 Task: Delete the Redfin account.
Action: Mouse moved to (1194, 154)
Screenshot: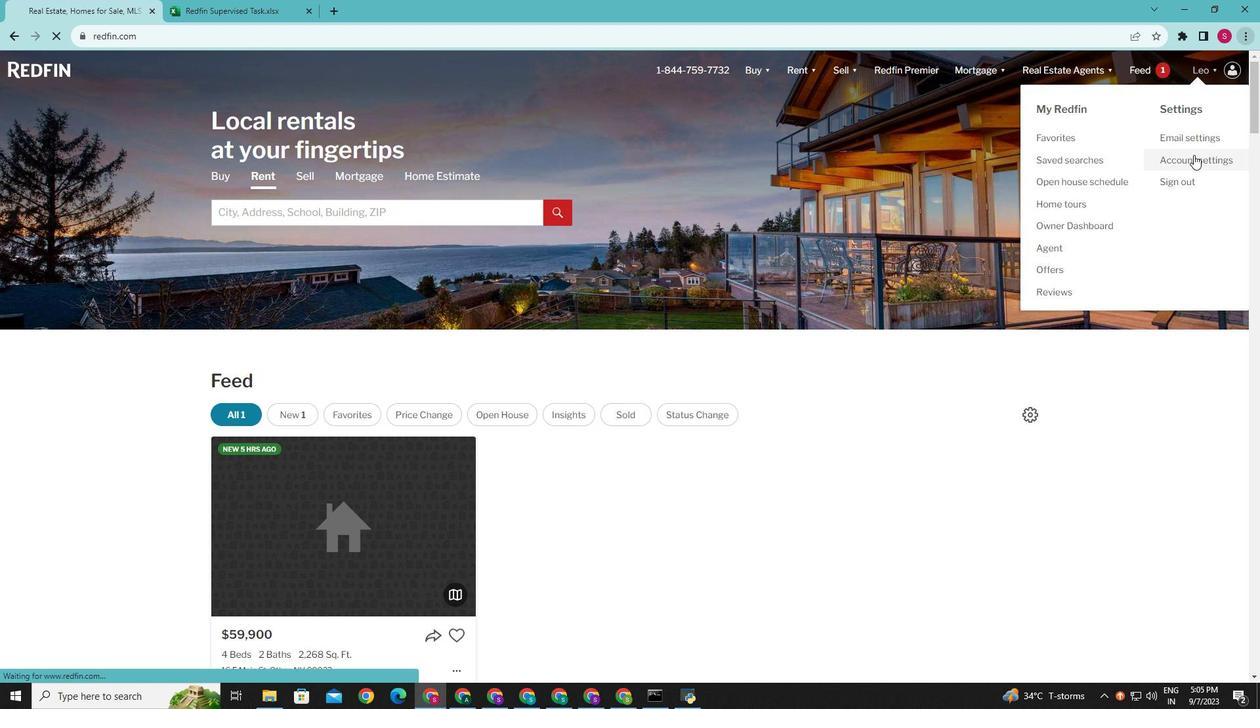 
Action: Mouse pressed left at (1194, 154)
Screenshot: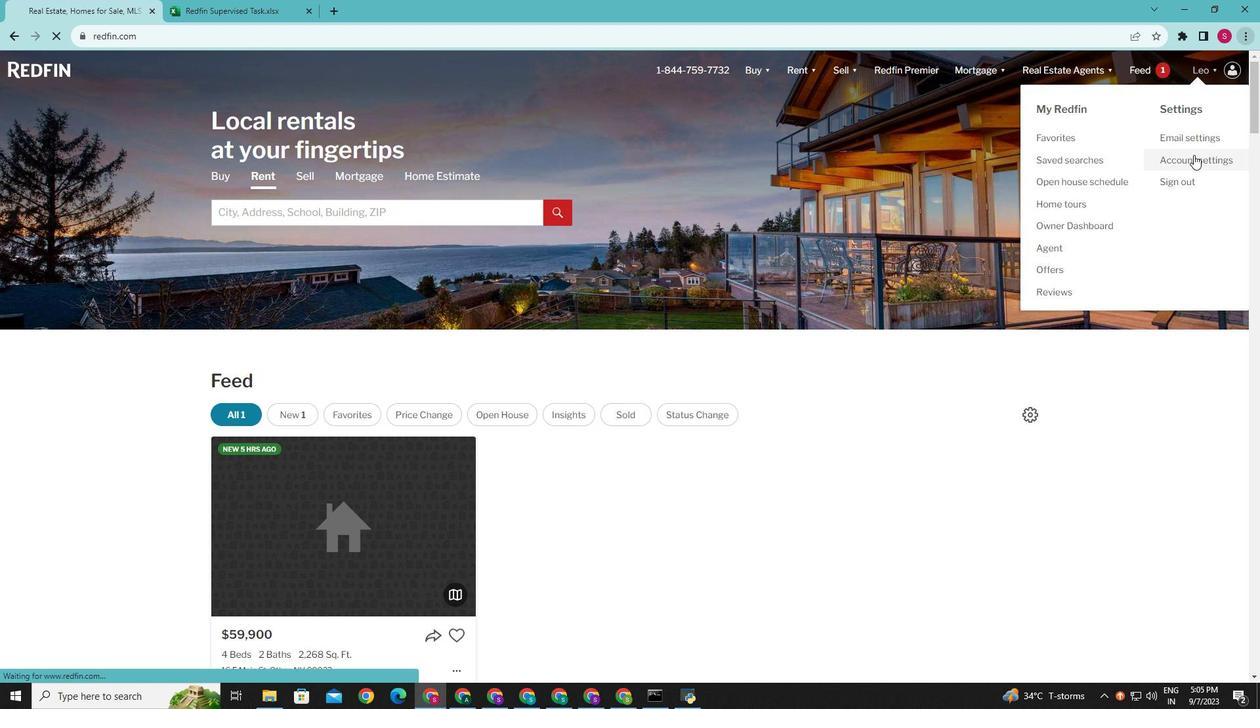 
Action: Mouse moved to (573, 519)
Screenshot: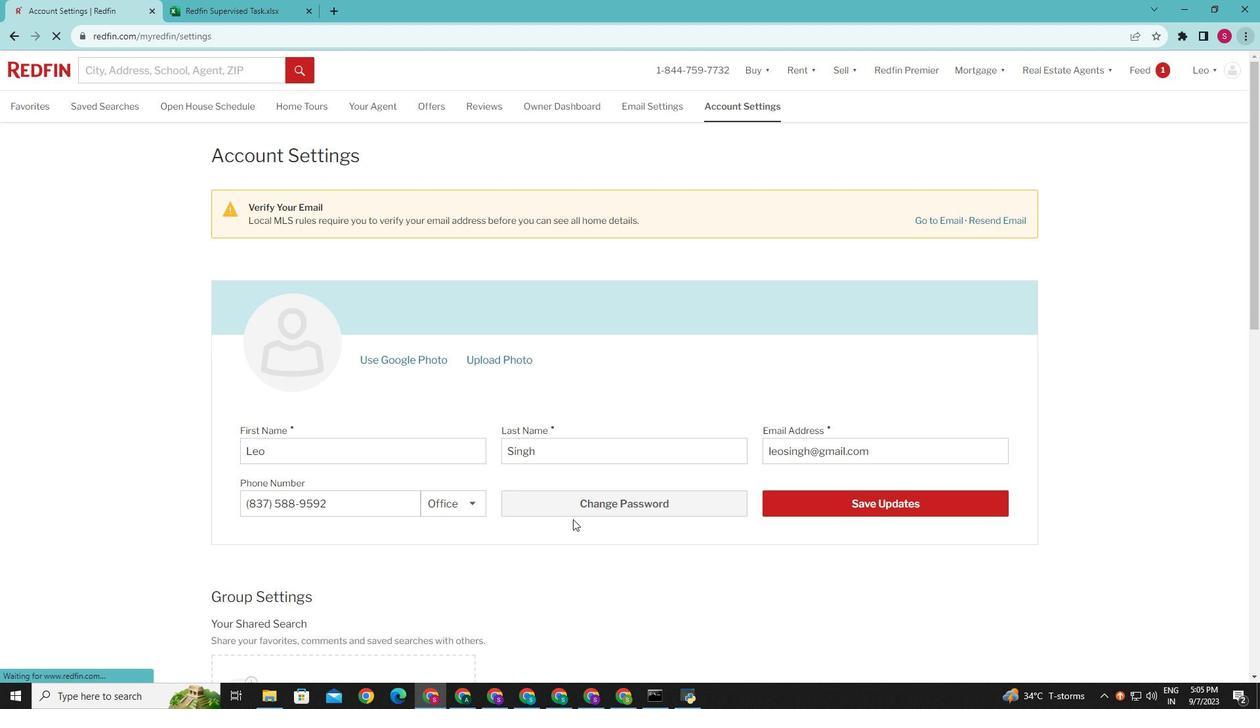 
Action: Mouse scrolled (573, 518) with delta (0, 0)
Screenshot: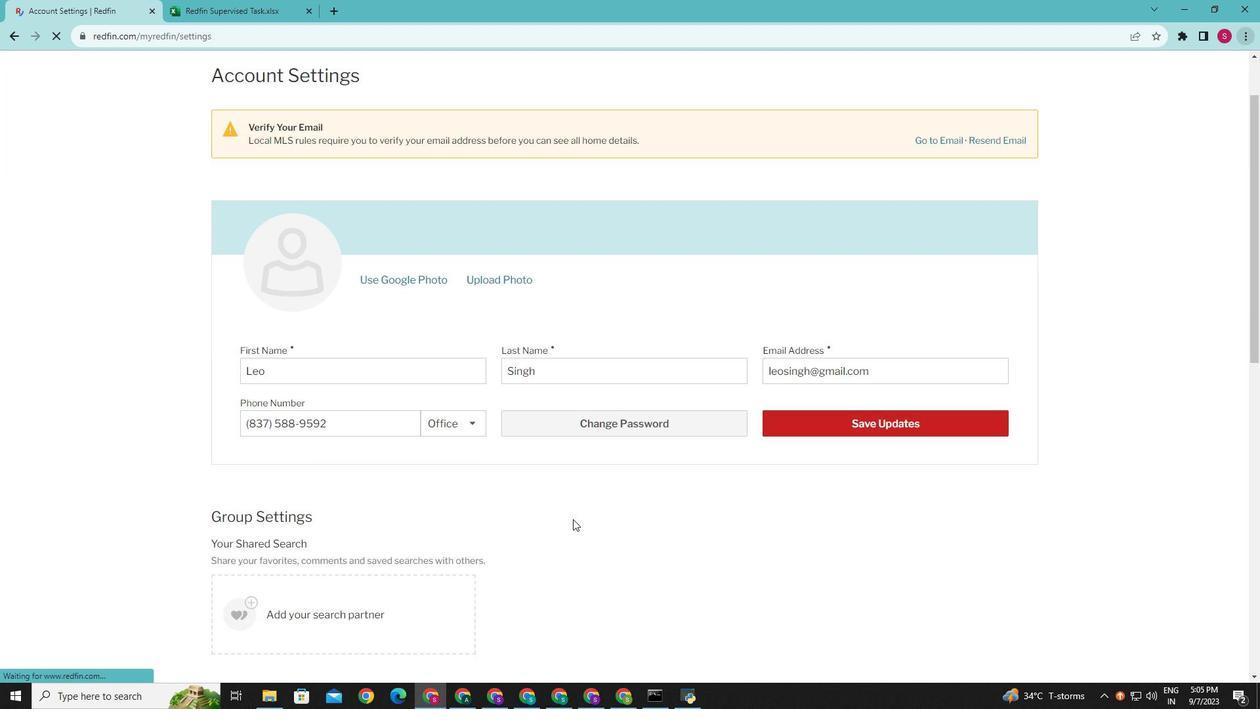 
Action: Mouse scrolled (573, 518) with delta (0, 0)
Screenshot: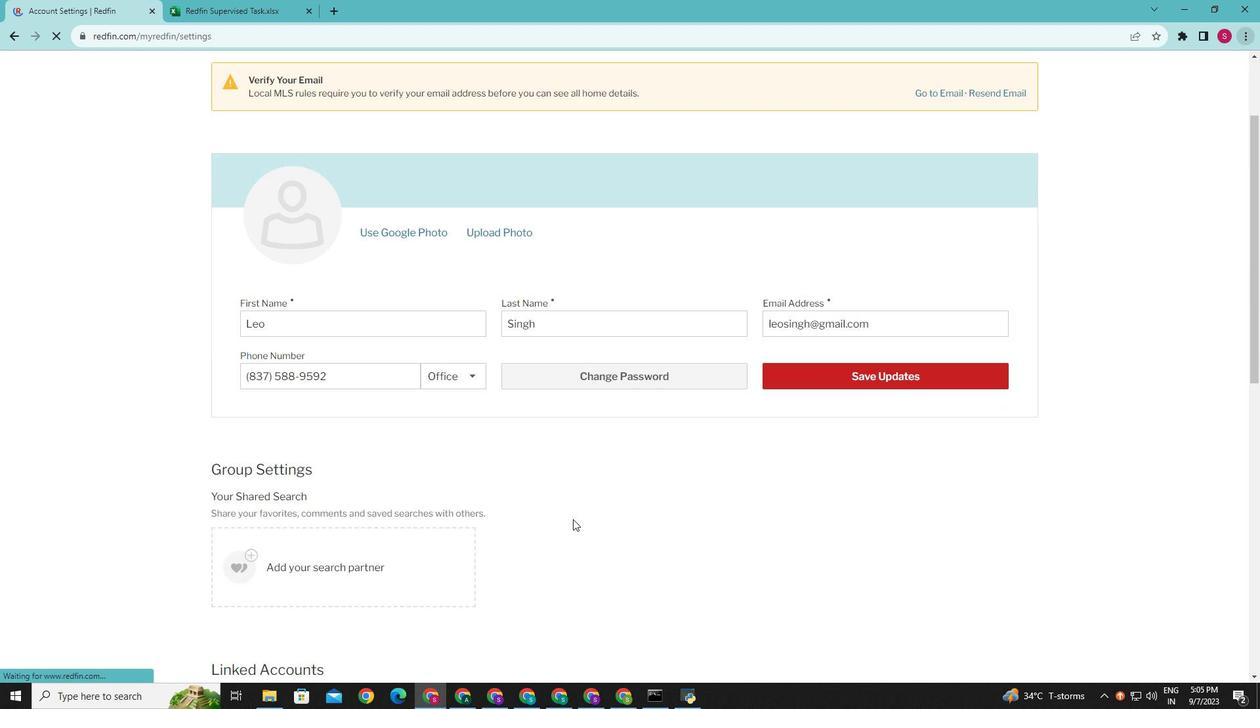
Action: Mouse scrolled (573, 518) with delta (0, 0)
Screenshot: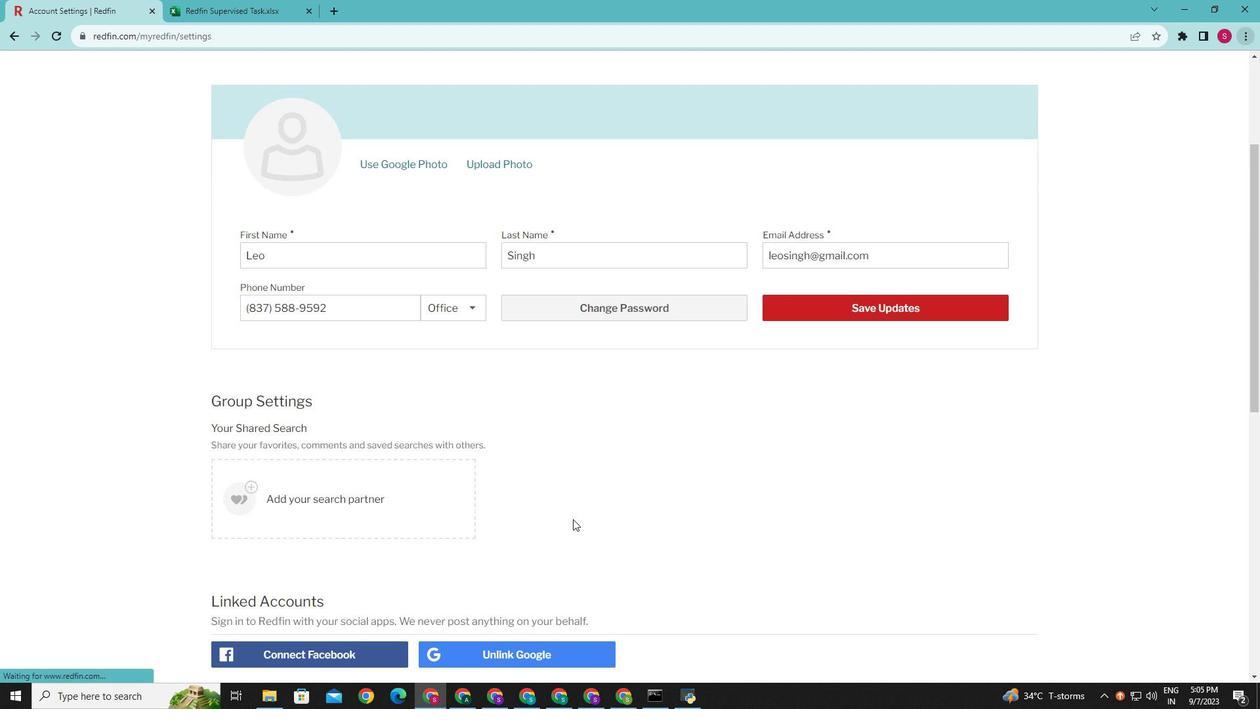 
Action: Mouse scrolled (573, 518) with delta (0, 0)
Screenshot: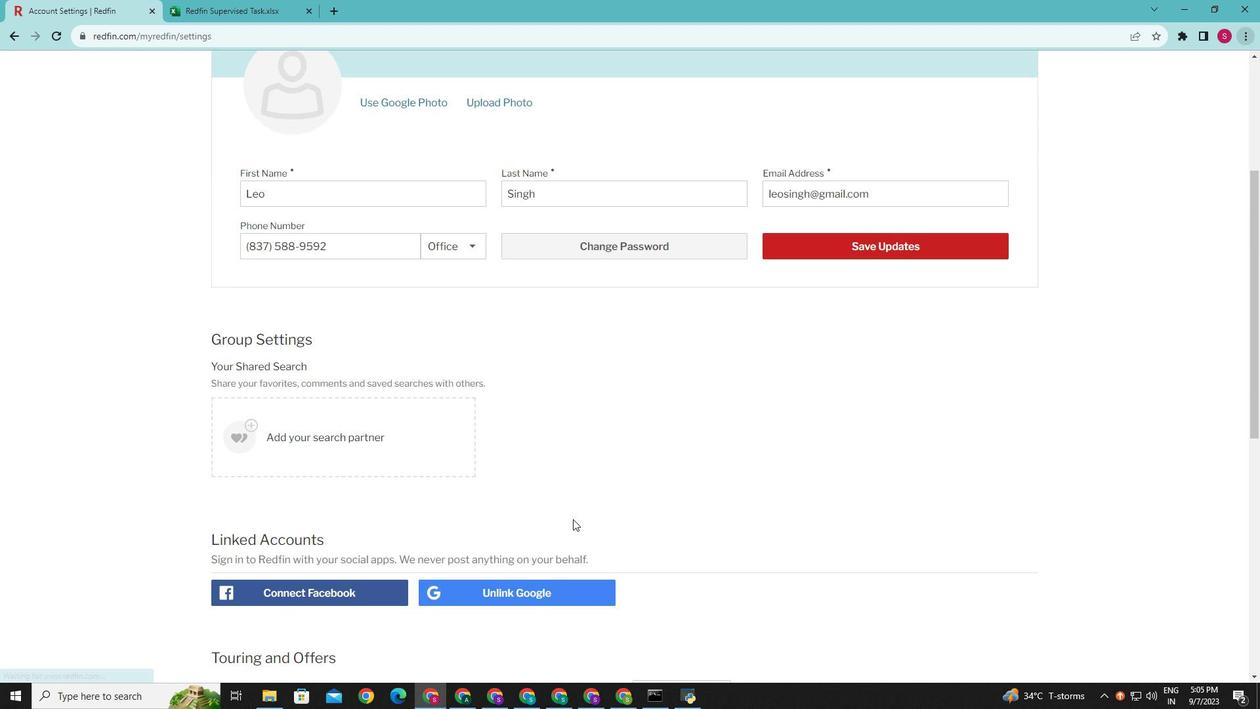 
Action: Mouse scrolled (573, 518) with delta (0, 0)
Screenshot: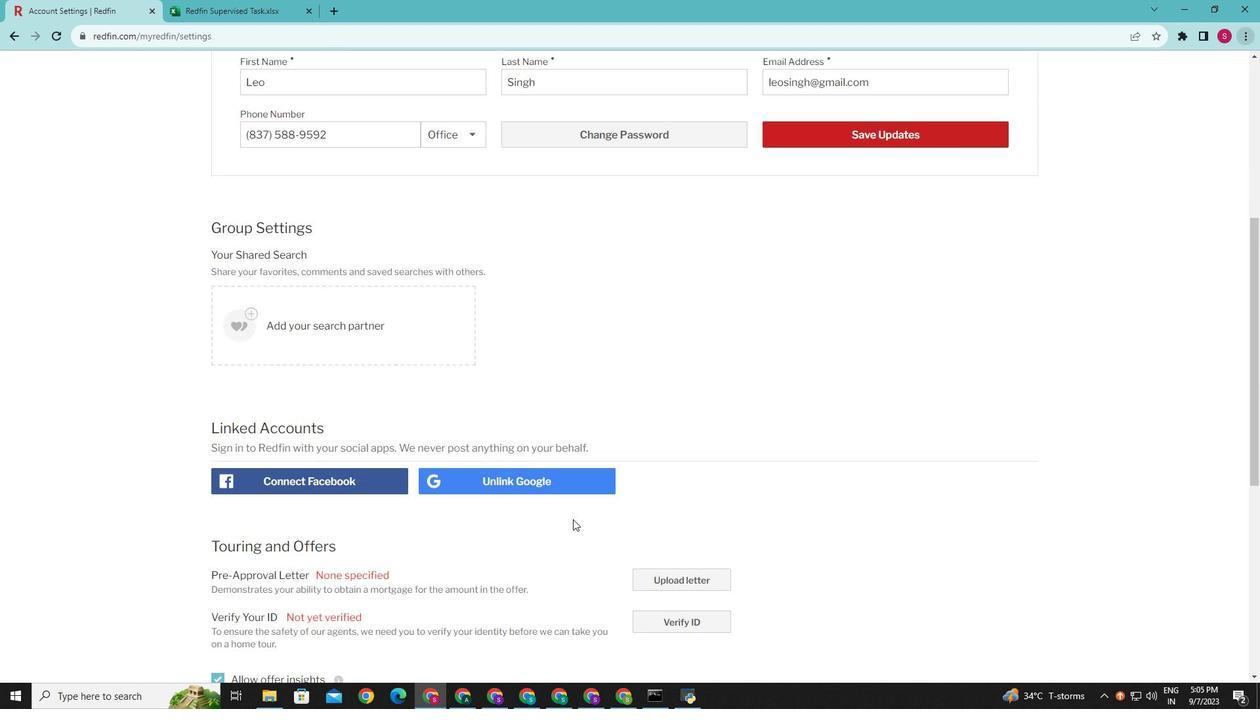 
Action: Mouse scrolled (573, 518) with delta (0, 0)
Screenshot: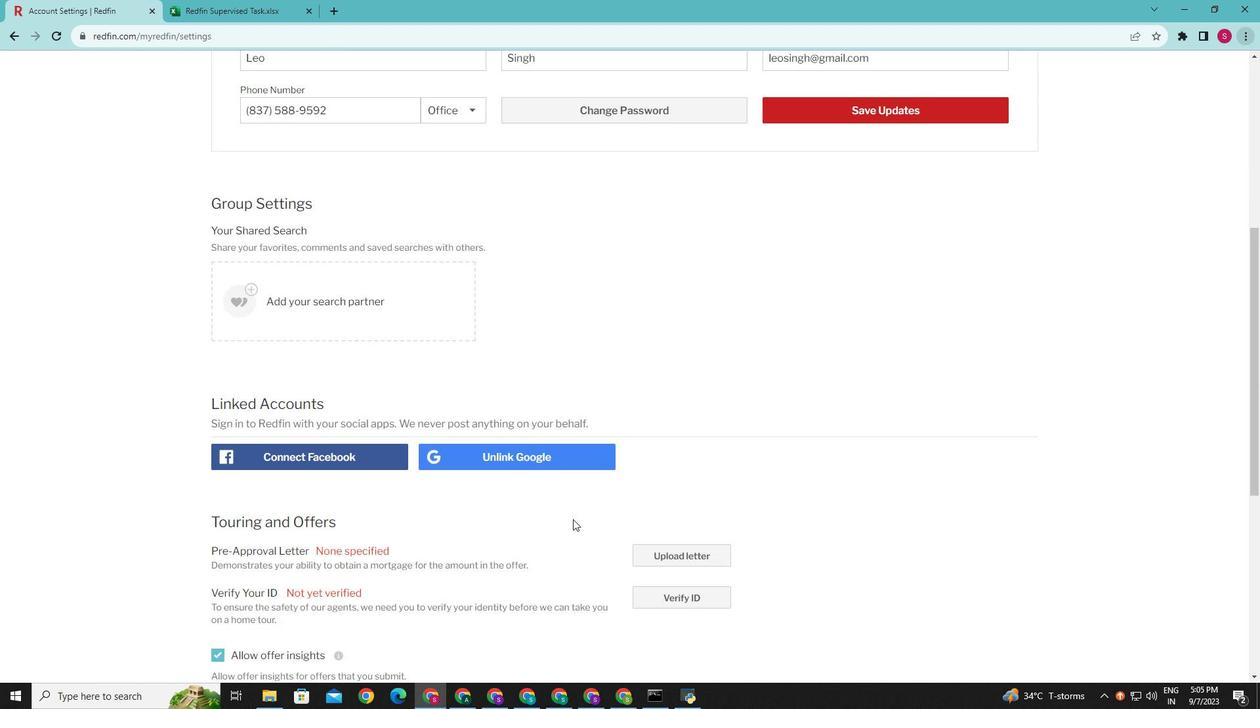 
Action: Mouse scrolled (573, 518) with delta (0, 0)
Screenshot: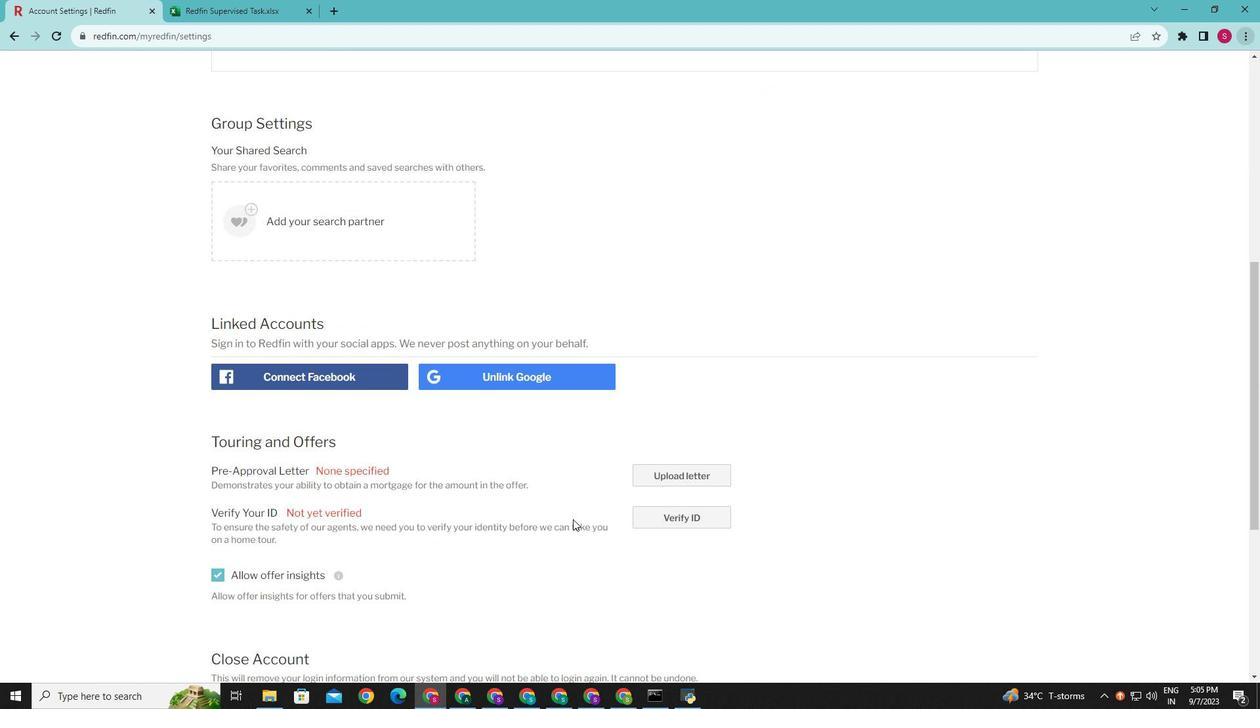 
Action: Mouse scrolled (573, 518) with delta (0, 0)
Screenshot: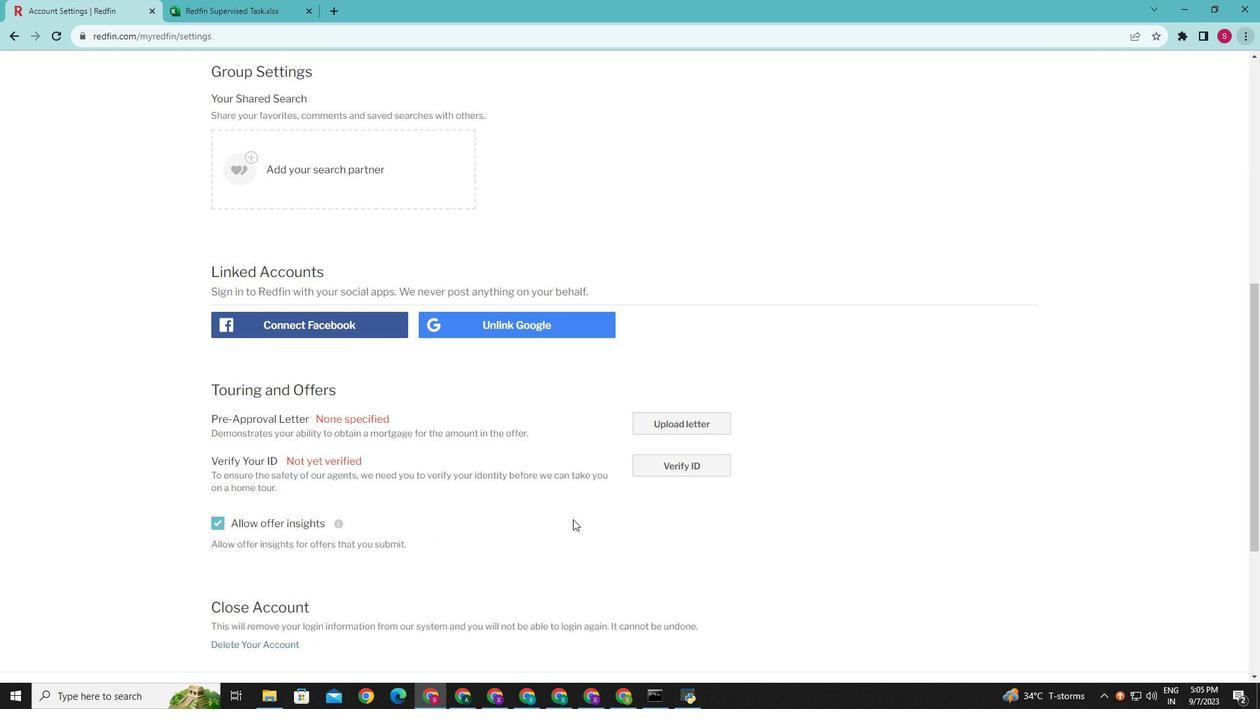 
Action: Mouse scrolled (573, 518) with delta (0, 0)
Screenshot: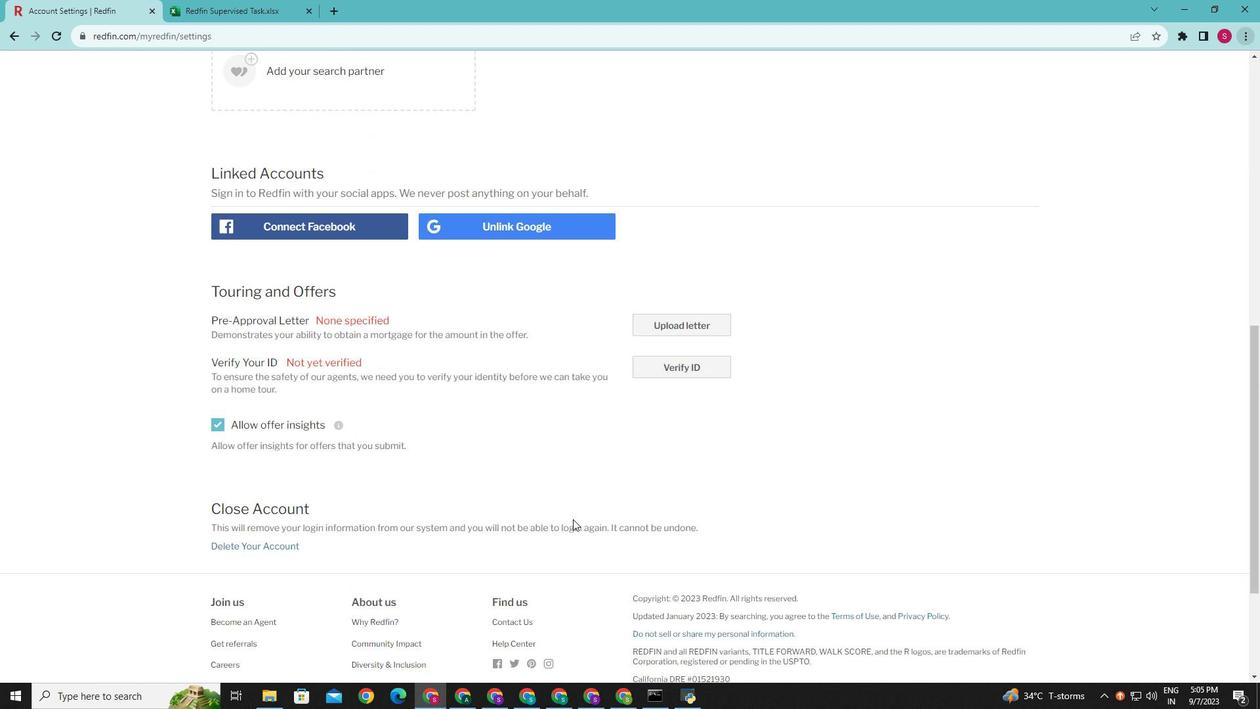 
Action: Mouse scrolled (573, 518) with delta (0, 0)
Screenshot: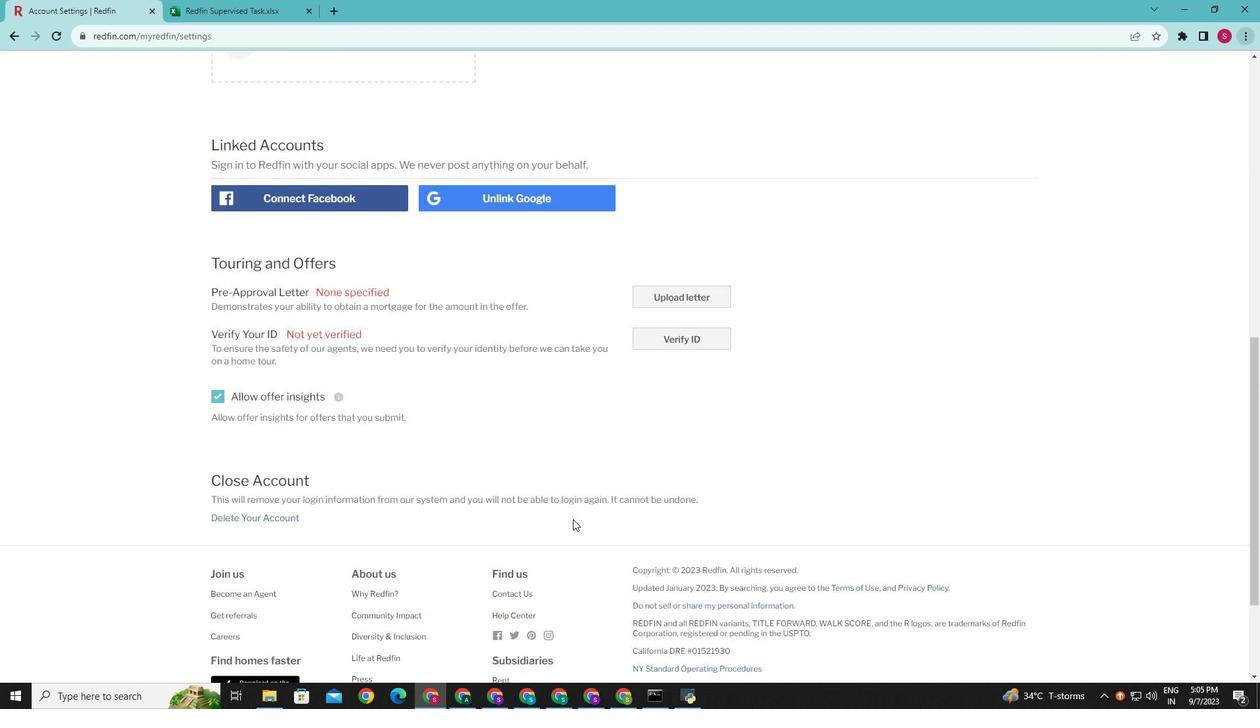 
Action: Mouse moved to (282, 518)
Screenshot: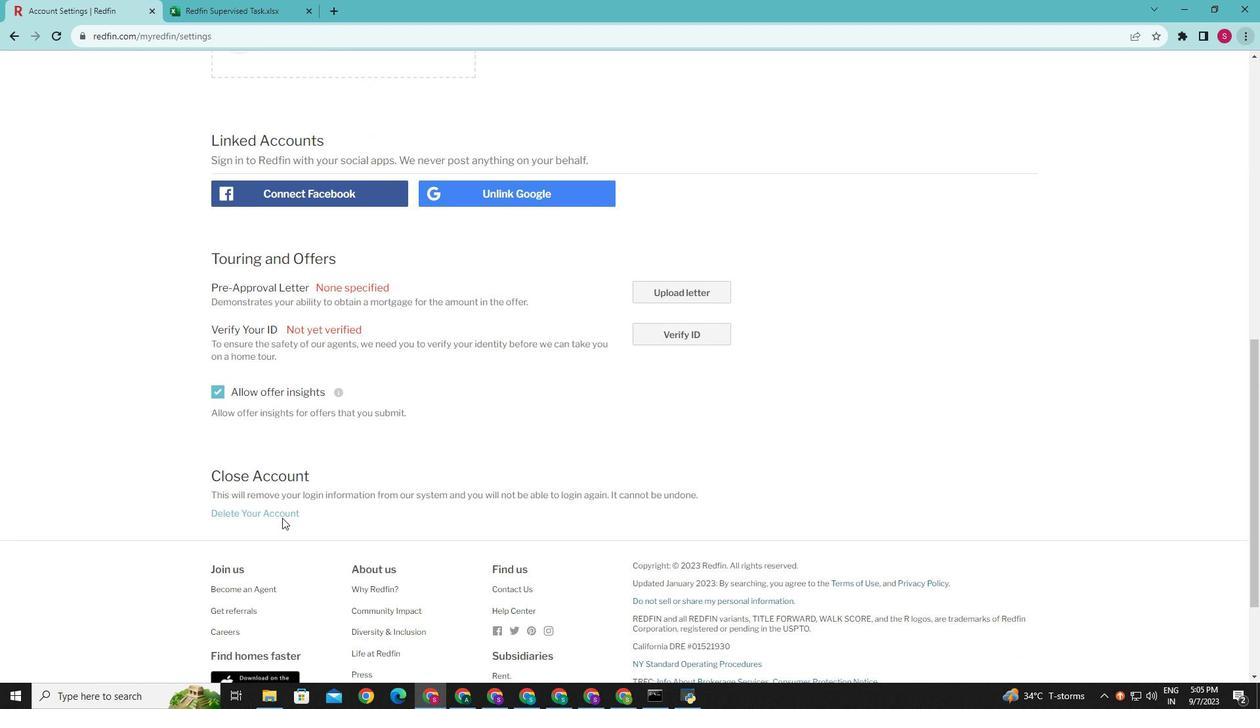 
Action: Mouse pressed left at (282, 518)
Screenshot: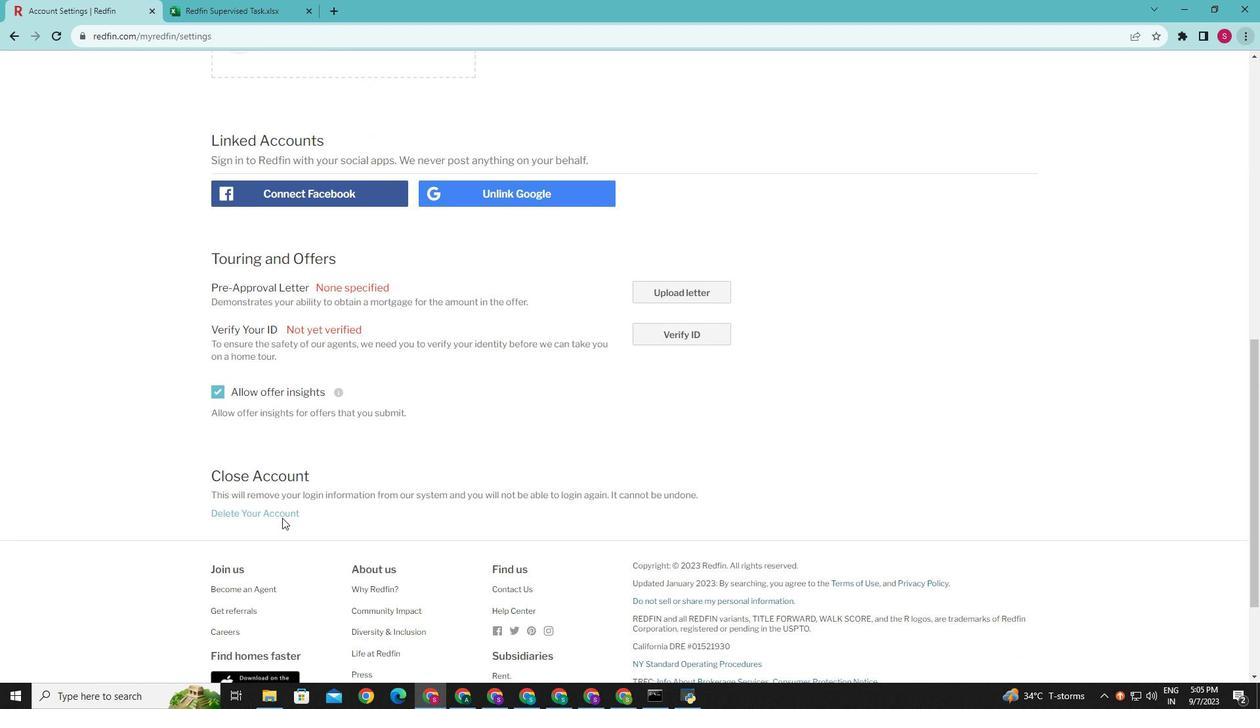 
Action: Mouse moved to (753, 394)
Screenshot: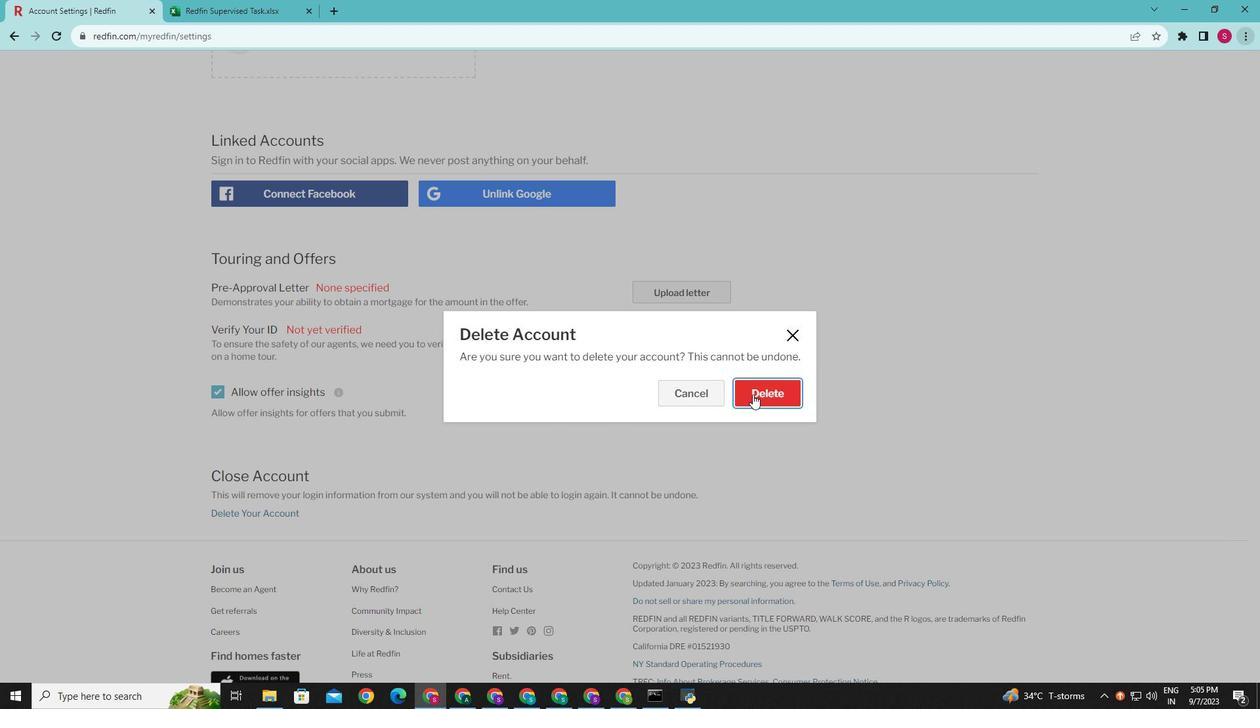 
Action: Mouse pressed left at (753, 394)
Screenshot: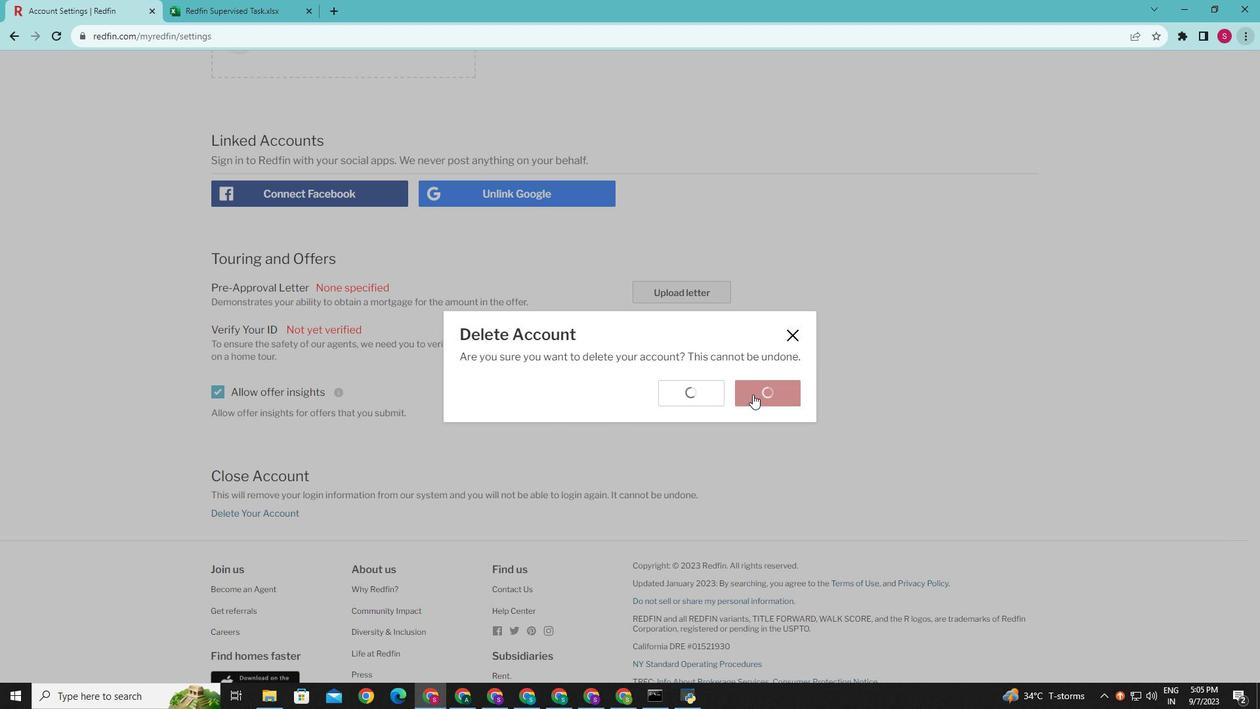 
Action: Mouse moved to (770, 424)
Screenshot: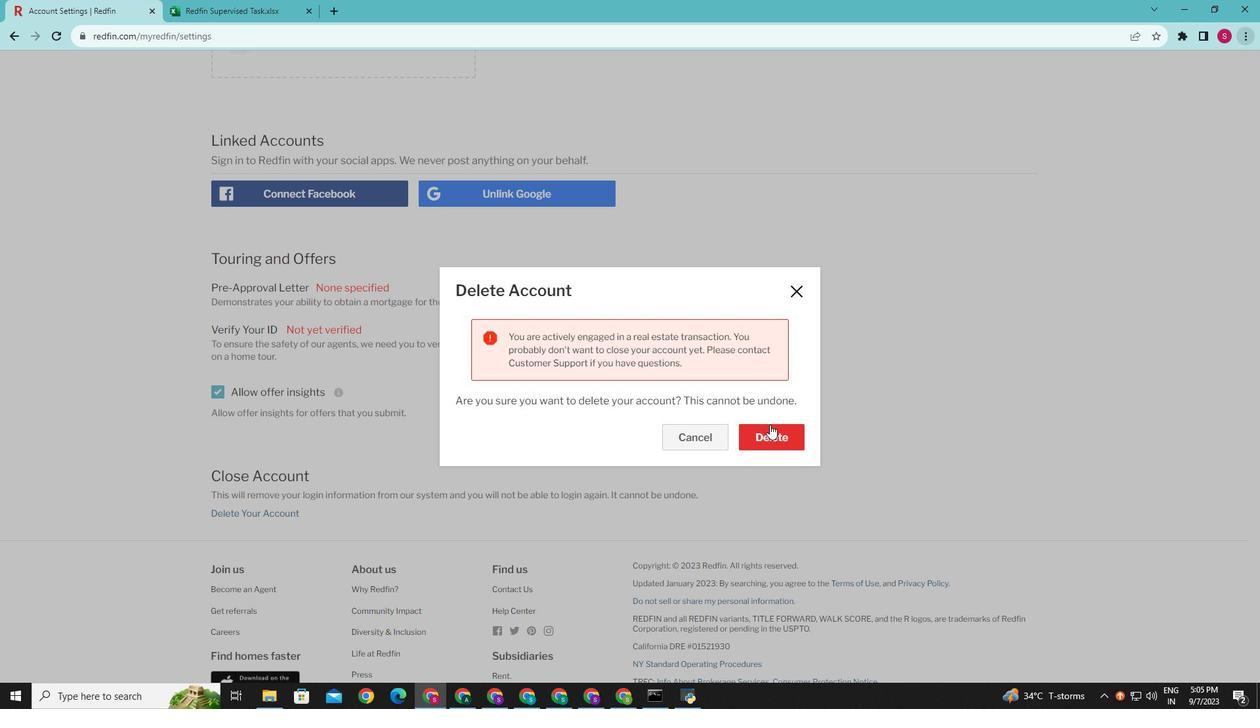 
Action: Mouse pressed left at (770, 424)
Screenshot: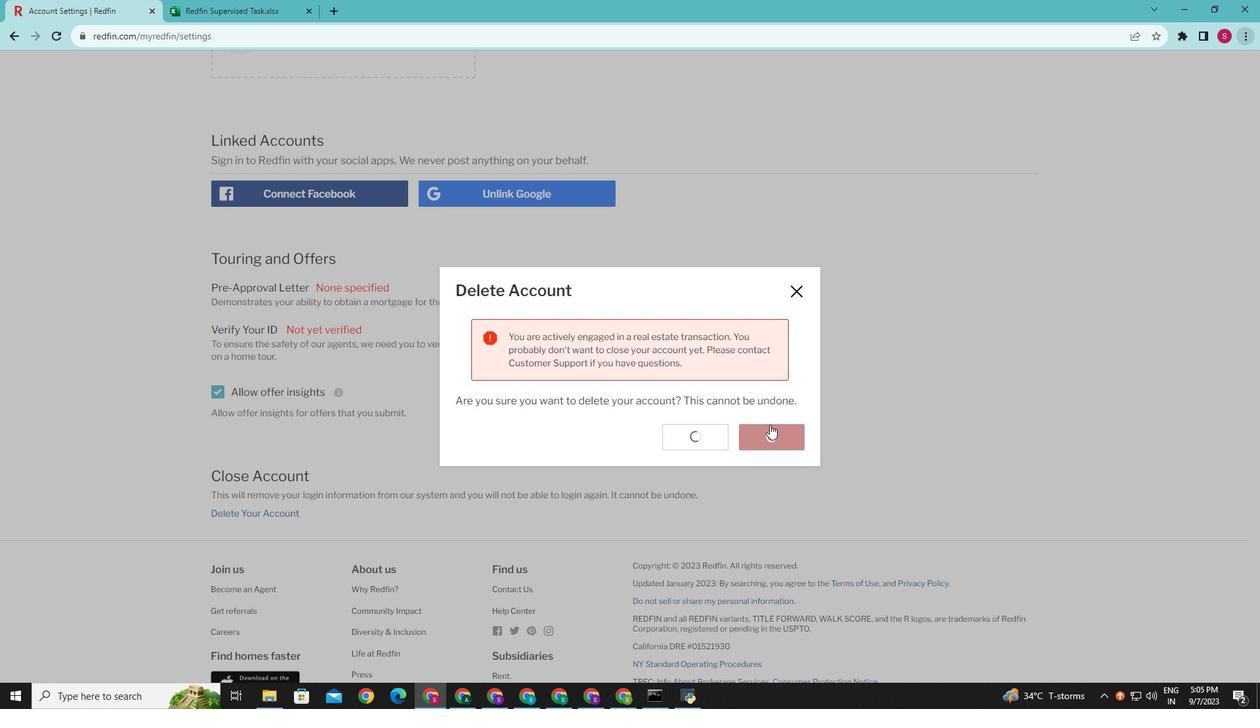 
Action: Mouse moved to (770, 430)
Screenshot: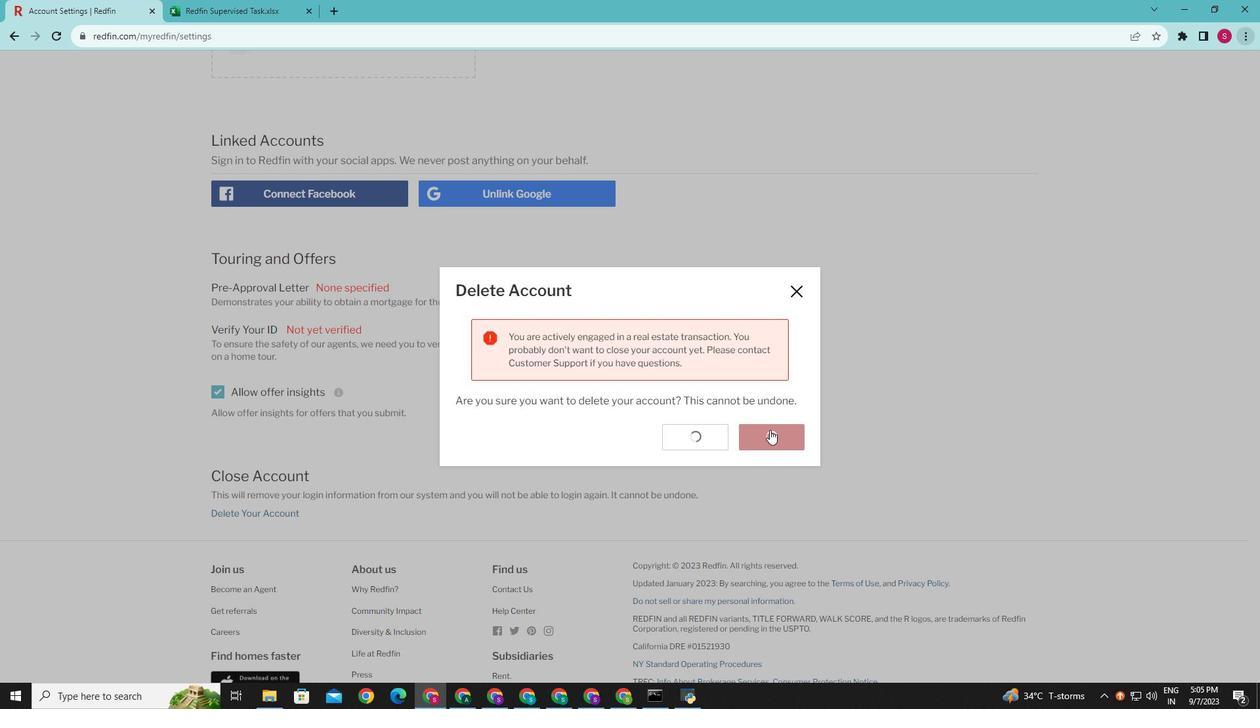 
